 Task: Change the time zone to 'Central Time (US & Canada)' and update the user name to 'Uchiha' in Outlook settings.
Action: Mouse moved to (50, 27)
Screenshot: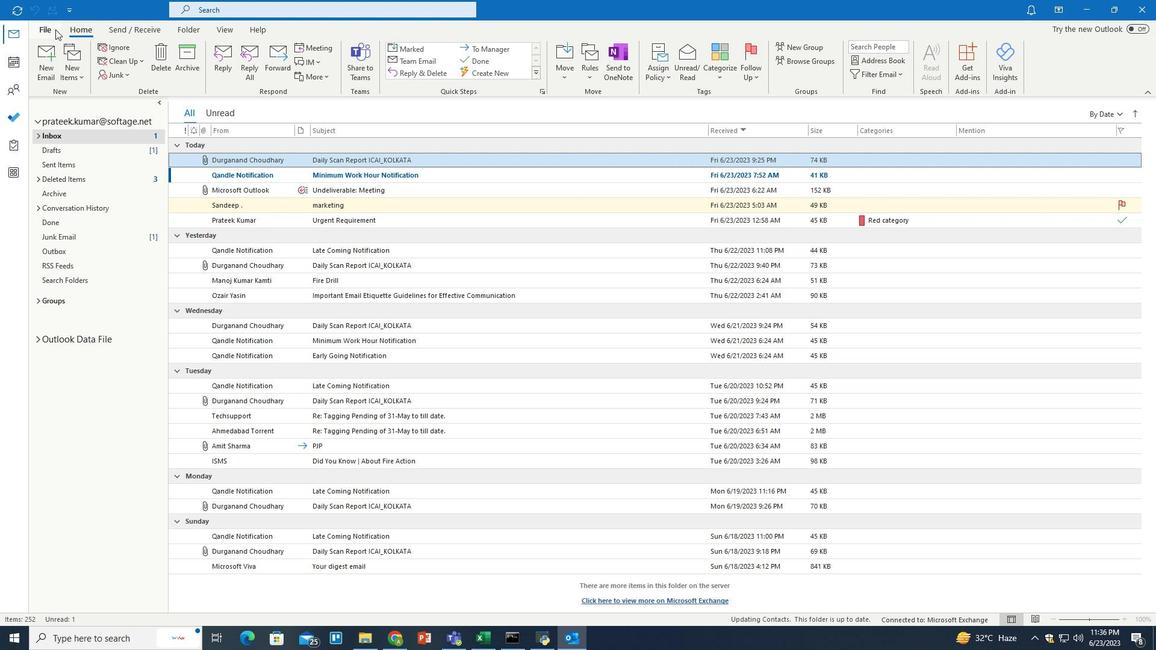
Action: Mouse pressed left at (50, 27)
Screenshot: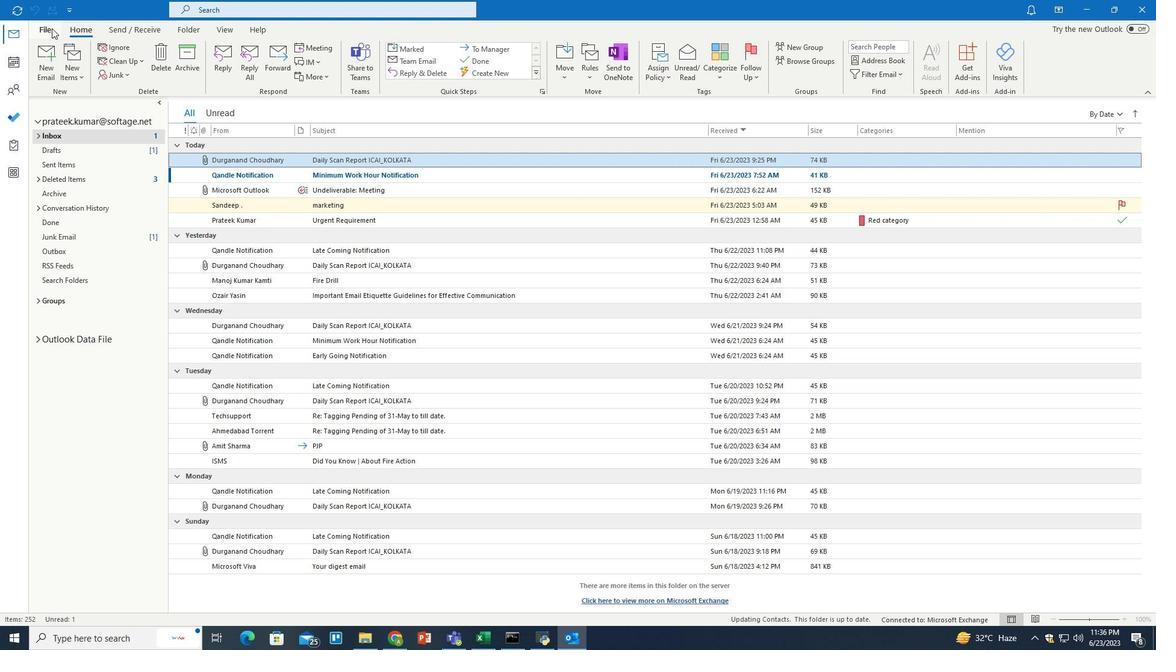 
Action: Mouse moved to (37, 580)
Screenshot: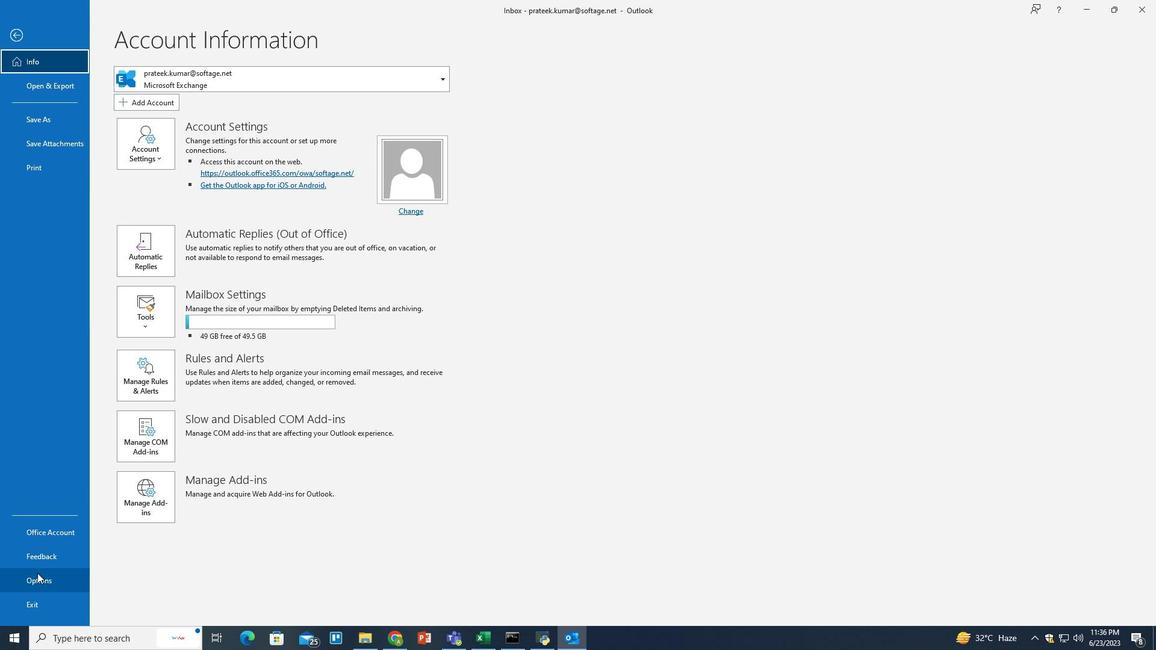 
Action: Mouse pressed left at (37, 580)
Screenshot: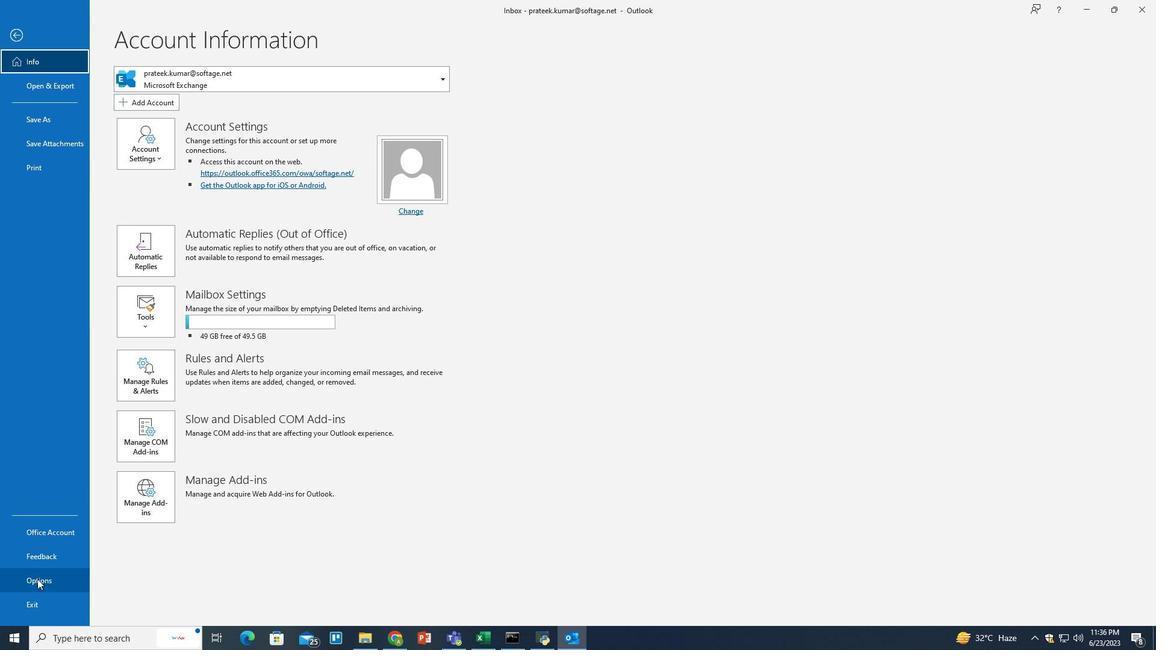 
Action: Mouse moved to (362, 166)
Screenshot: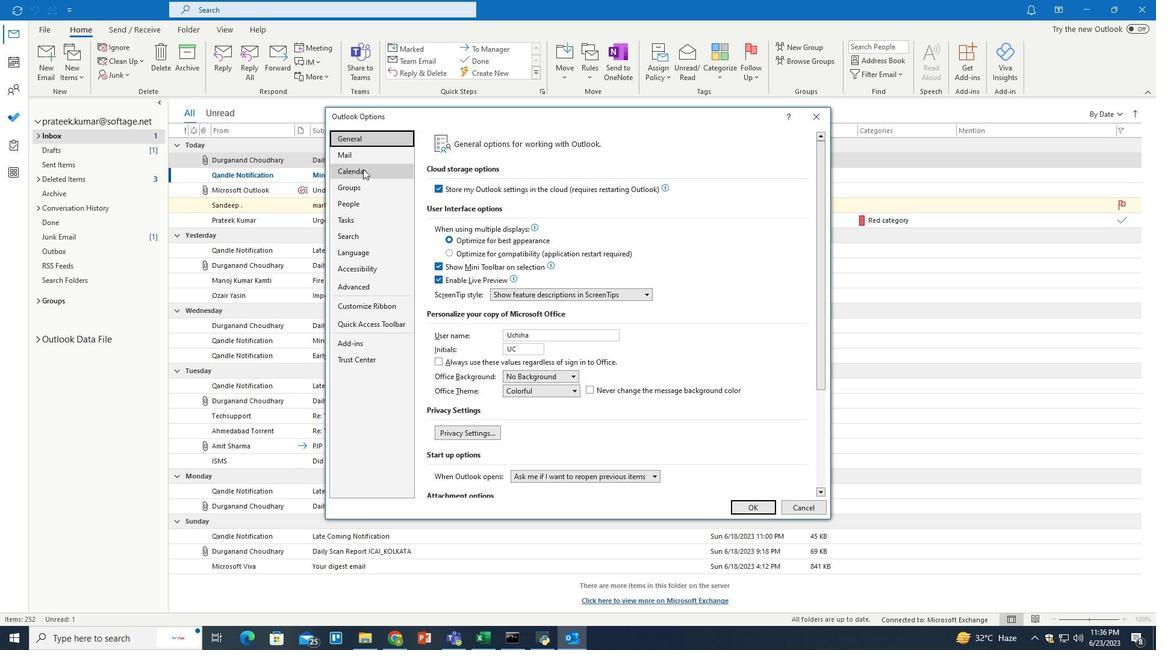 
Action: Mouse pressed left at (362, 166)
Screenshot: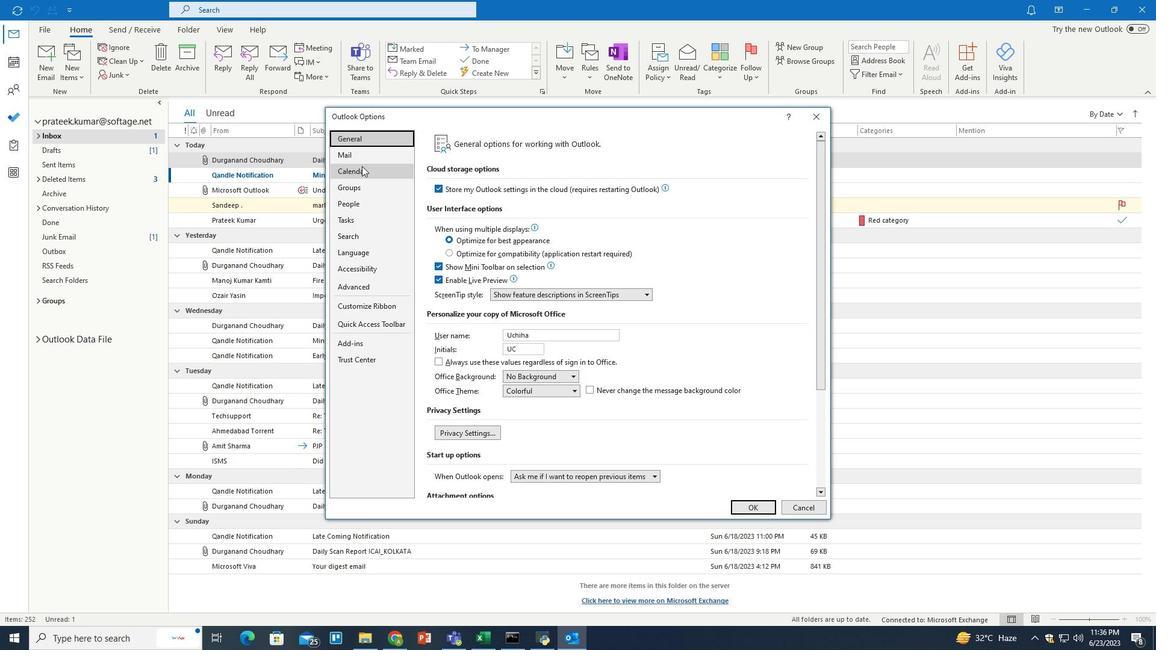 
Action: Mouse moved to (543, 323)
Screenshot: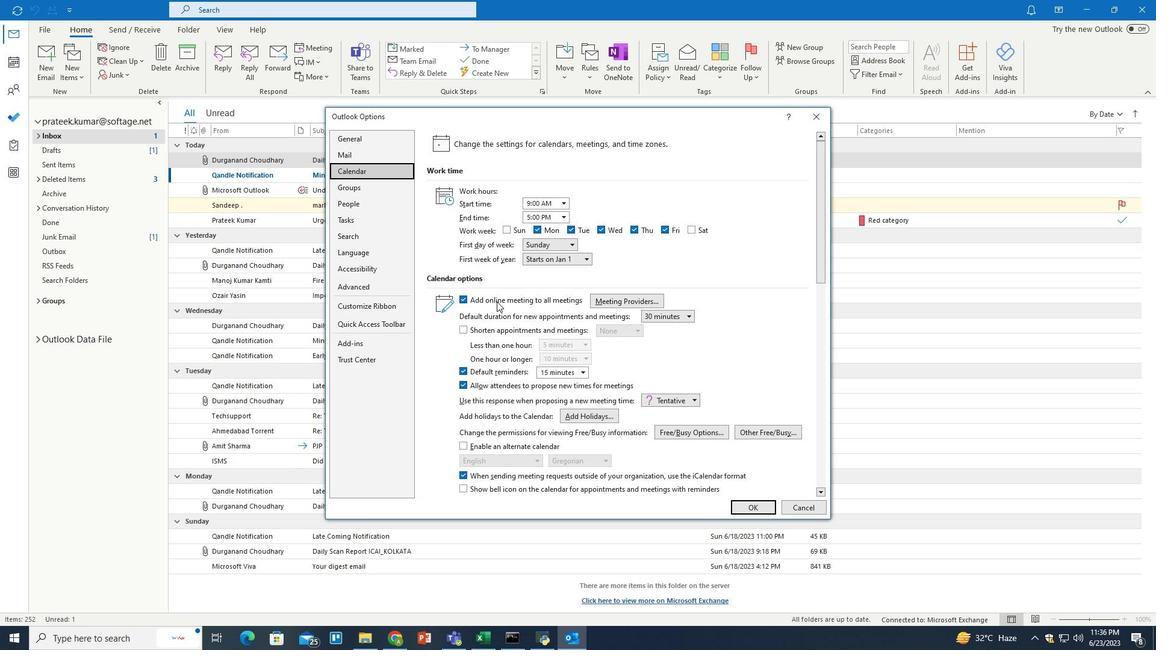 
Action: Mouse scrolled (543, 322) with delta (0, 0)
Screenshot: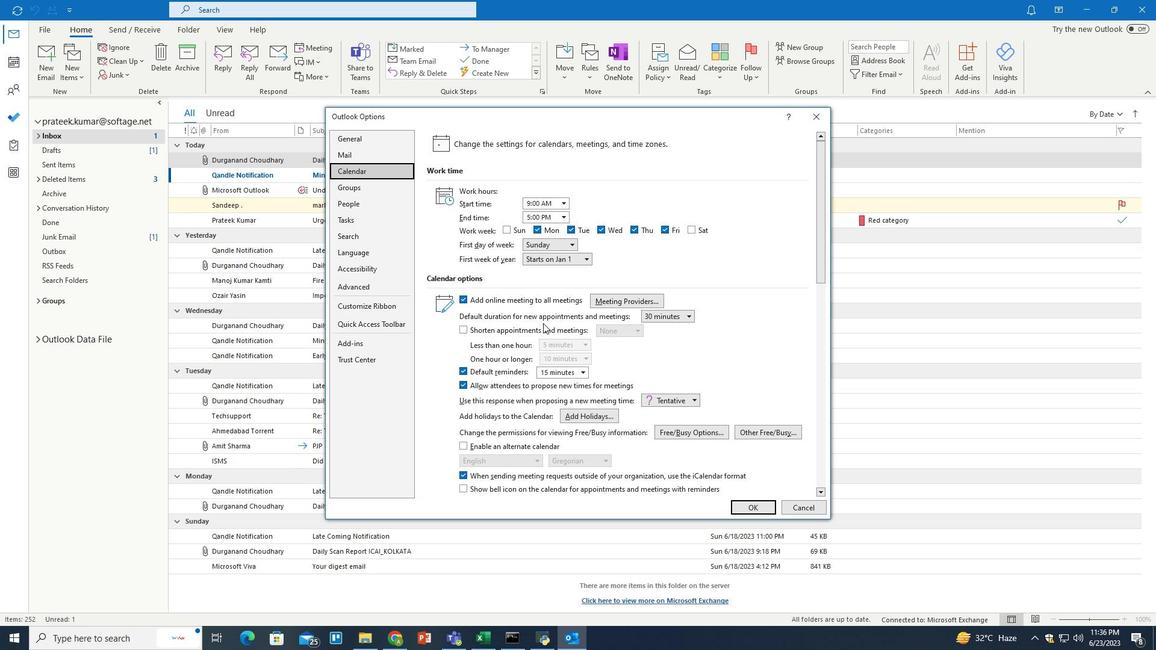 
Action: Mouse scrolled (543, 322) with delta (0, 0)
Screenshot: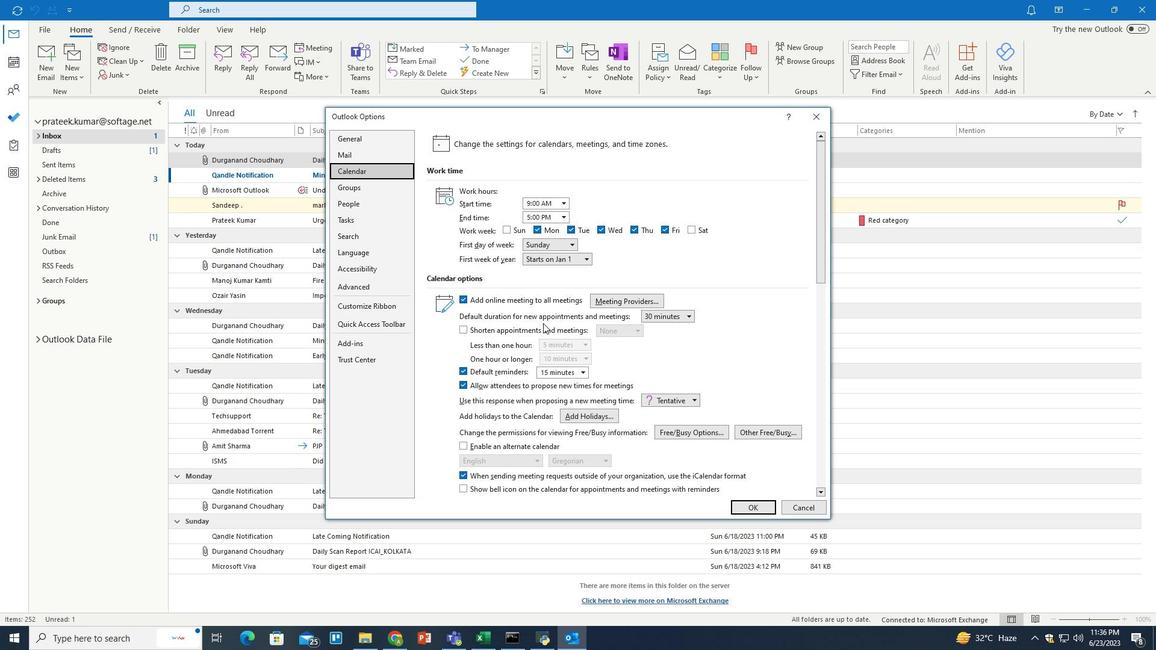 
Action: Mouse scrolled (543, 322) with delta (0, 0)
Screenshot: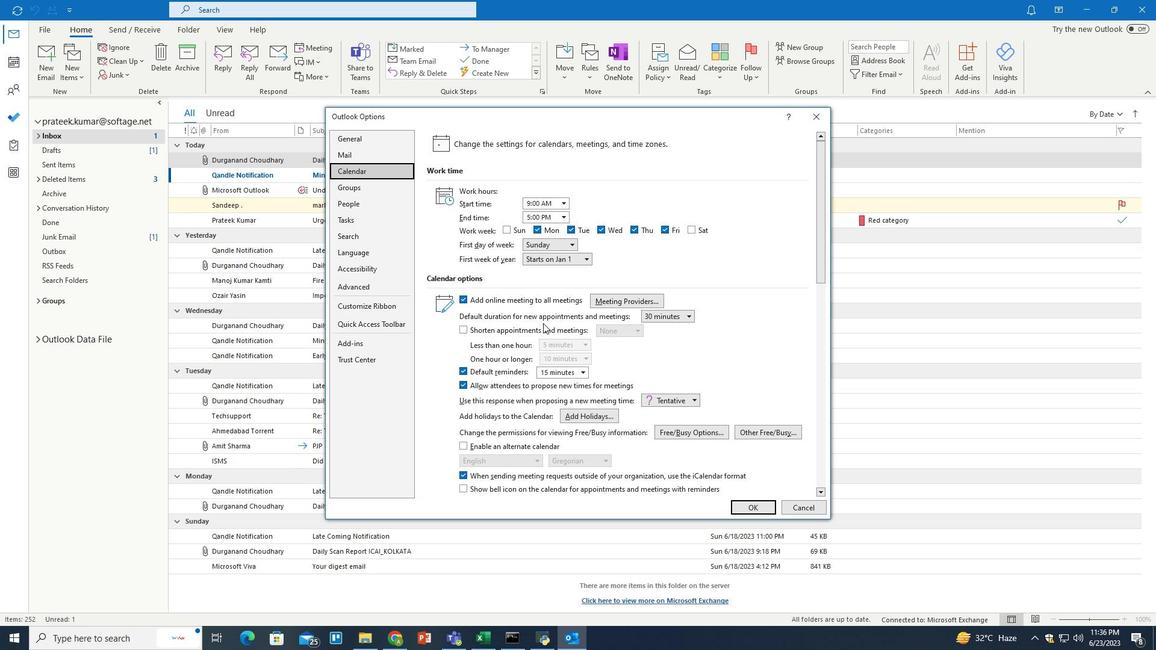 
Action: Mouse scrolled (543, 322) with delta (0, 0)
Screenshot: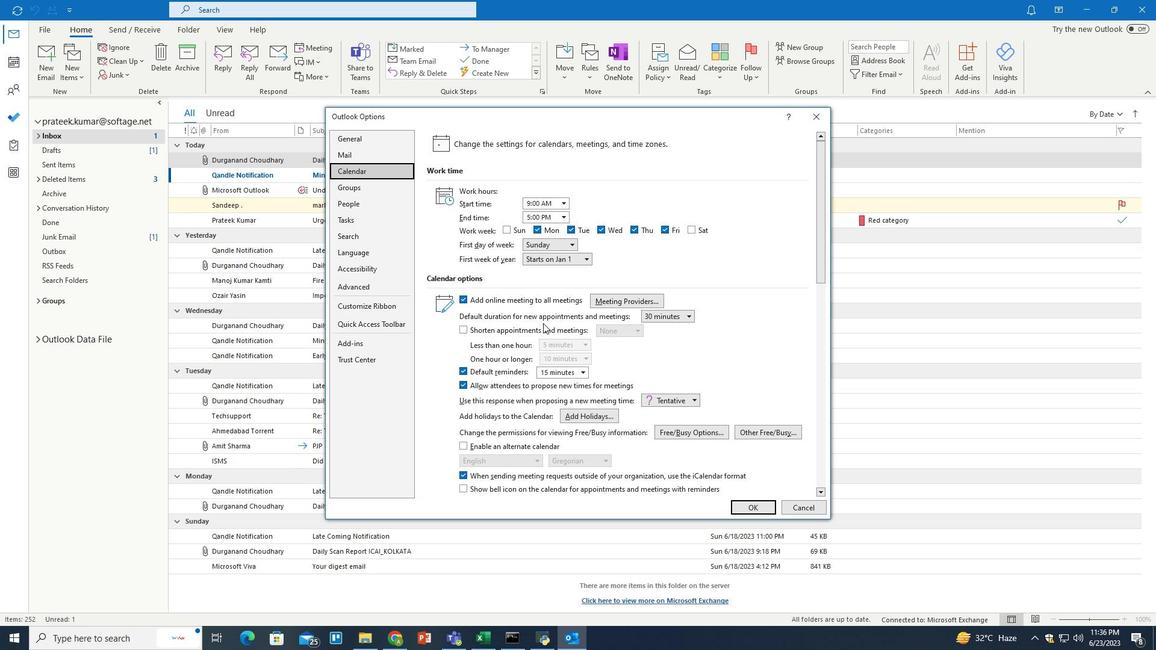 
Action: Mouse scrolled (543, 322) with delta (0, 0)
Screenshot: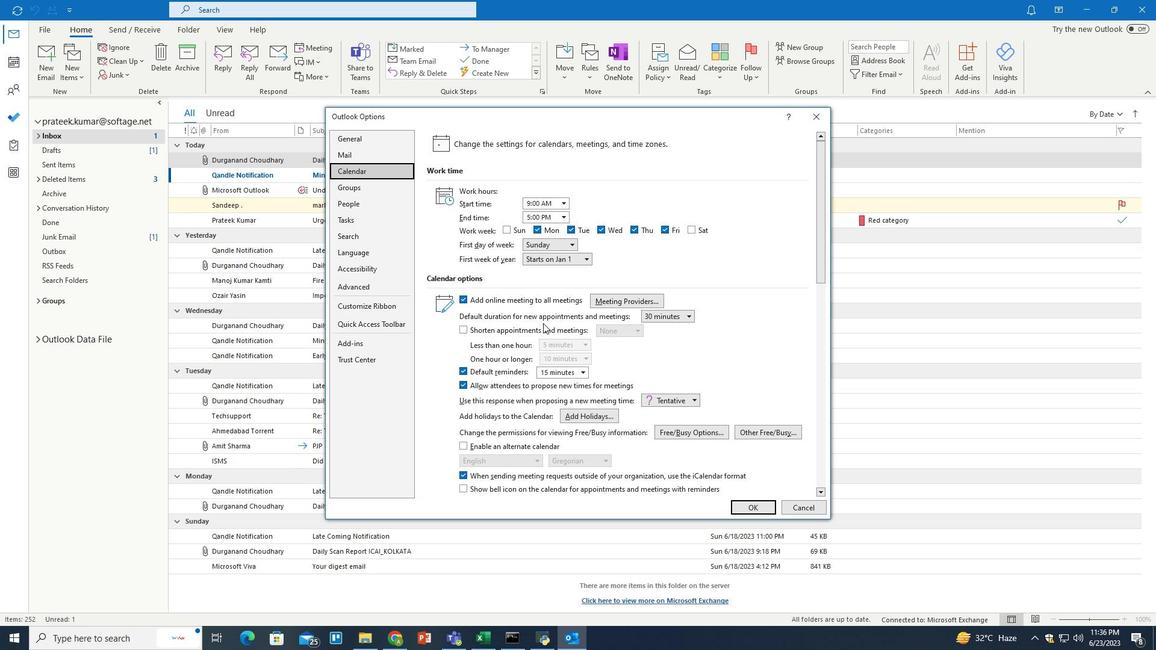 
Action: Mouse scrolled (543, 322) with delta (0, 0)
Screenshot: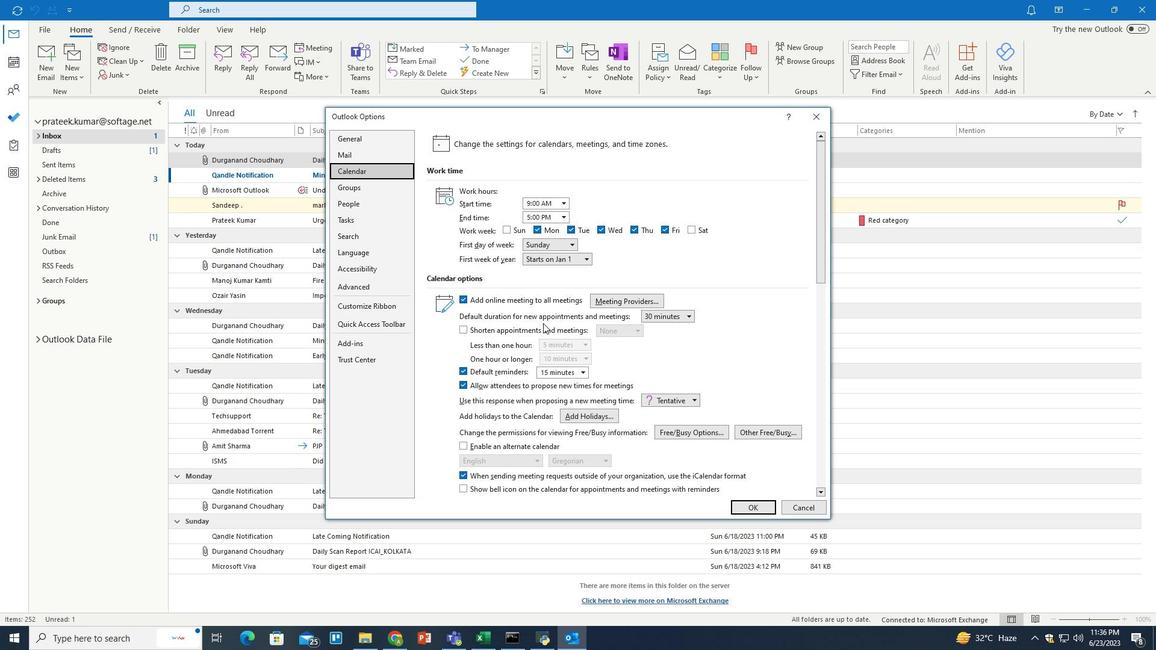 
Action: Mouse scrolled (543, 322) with delta (0, 0)
Screenshot: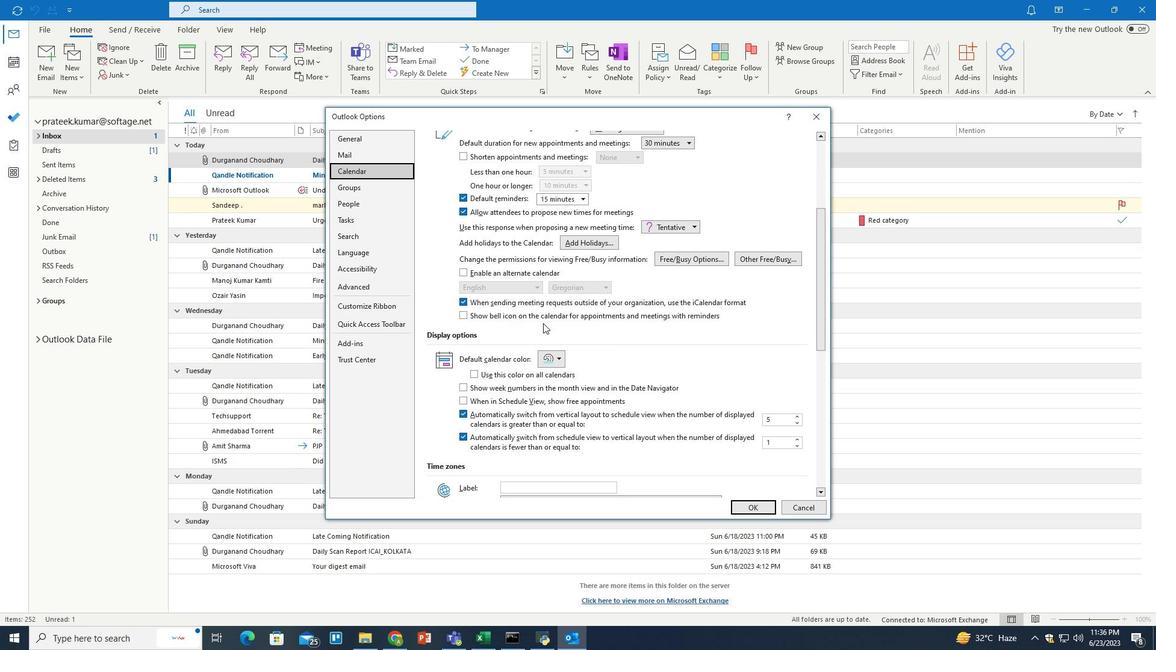 
Action: Mouse scrolled (543, 322) with delta (0, 0)
Screenshot: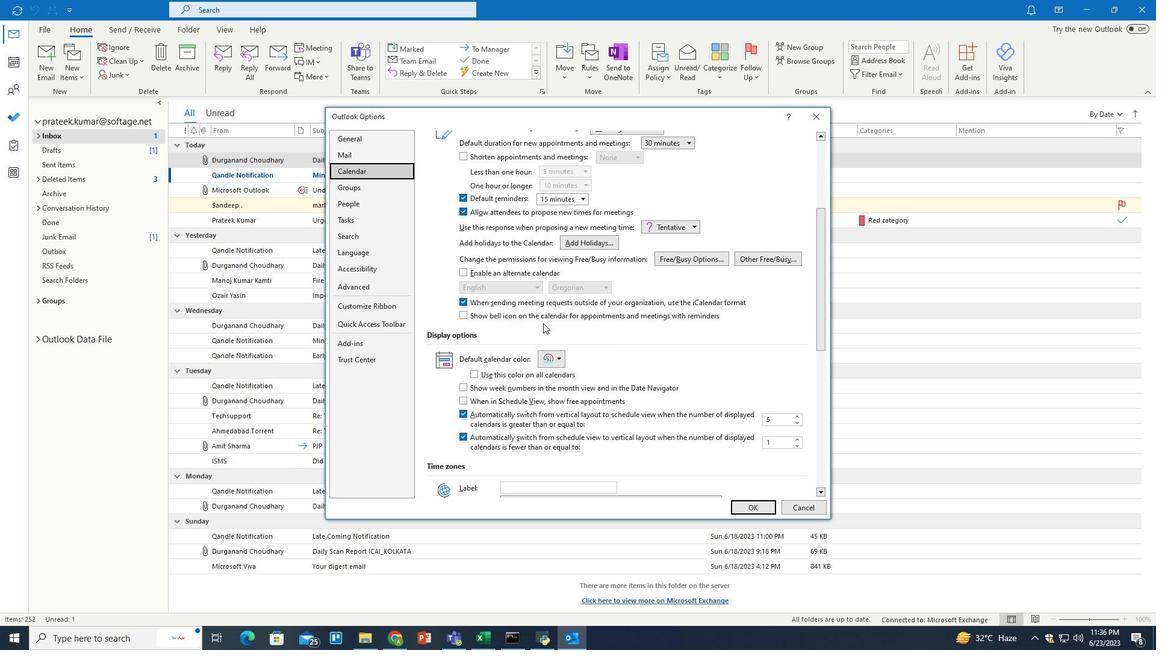 
Action: Mouse scrolled (543, 322) with delta (0, 0)
Screenshot: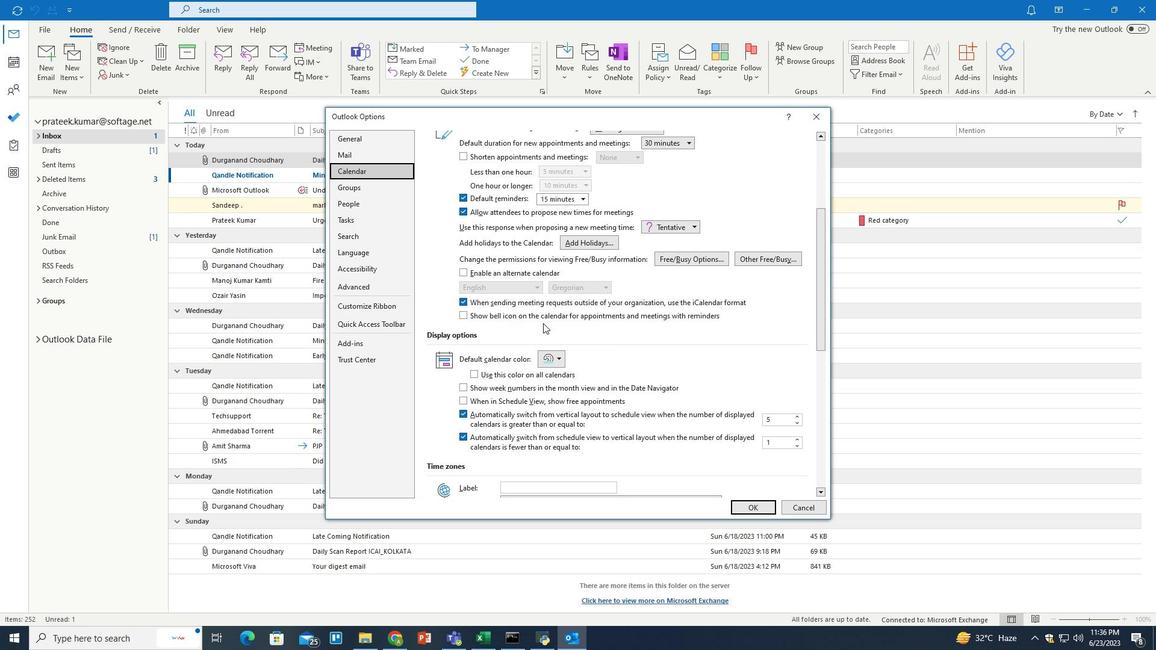 
Action: Mouse scrolled (543, 322) with delta (0, 0)
Screenshot: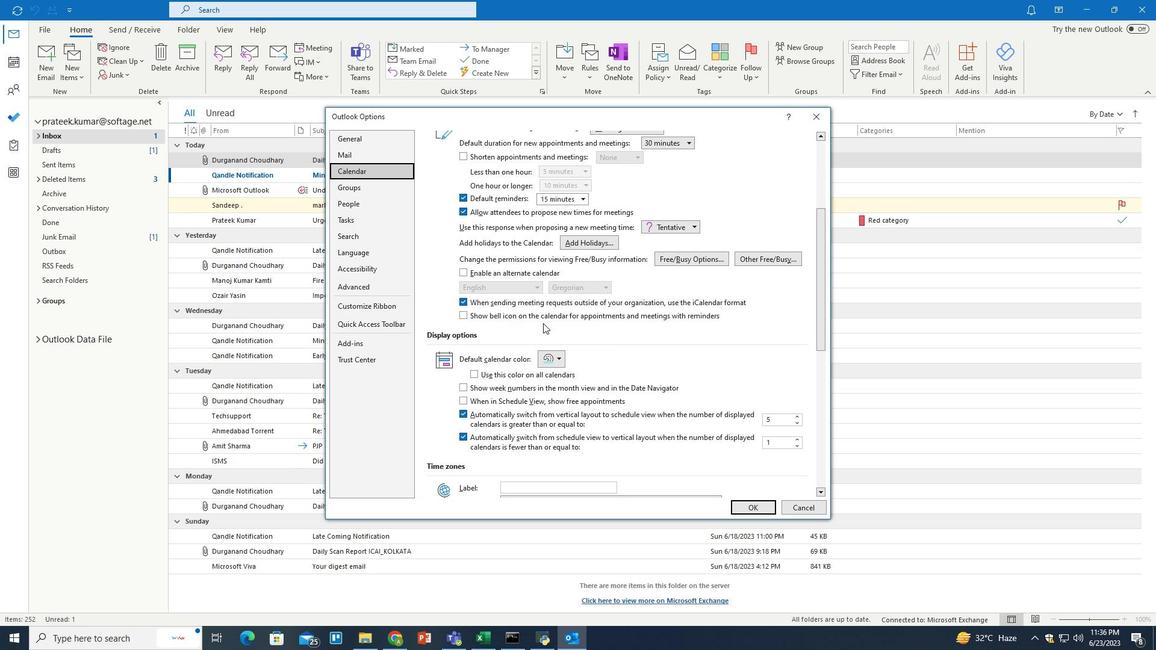 
Action: Mouse scrolled (543, 322) with delta (0, 0)
Screenshot: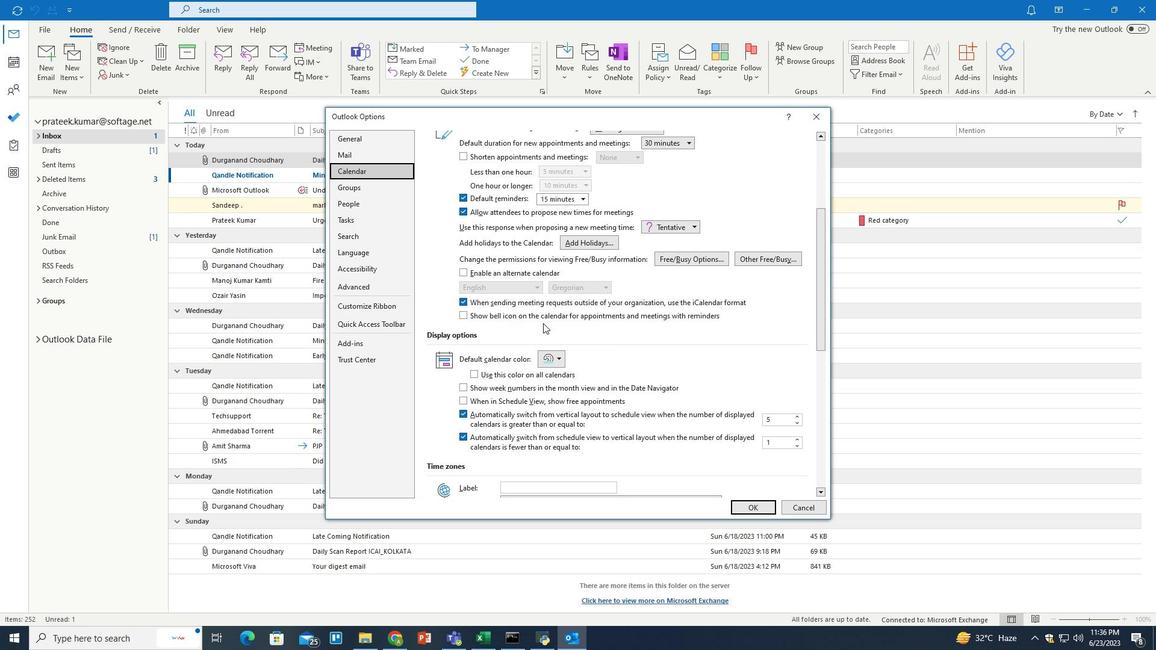 
Action: Mouse scrolled (543, 322) with delta (0, 0)
Screenshot: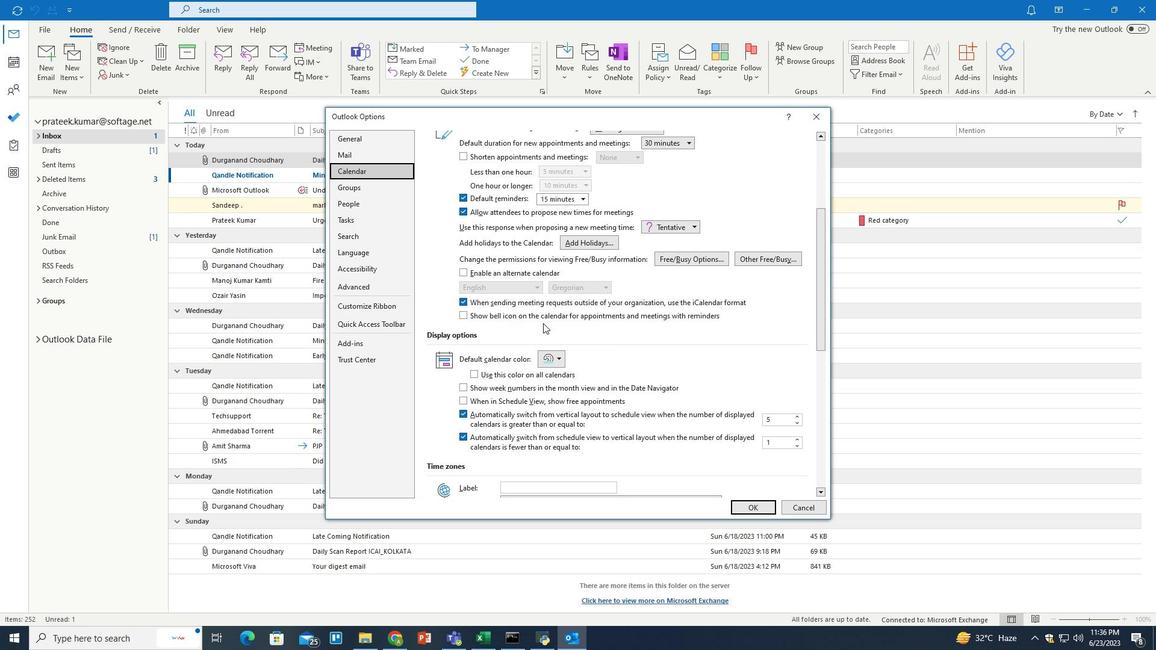 
Action: Mouse scrolled (543, 322) with delta (0, 0)
Screenshot: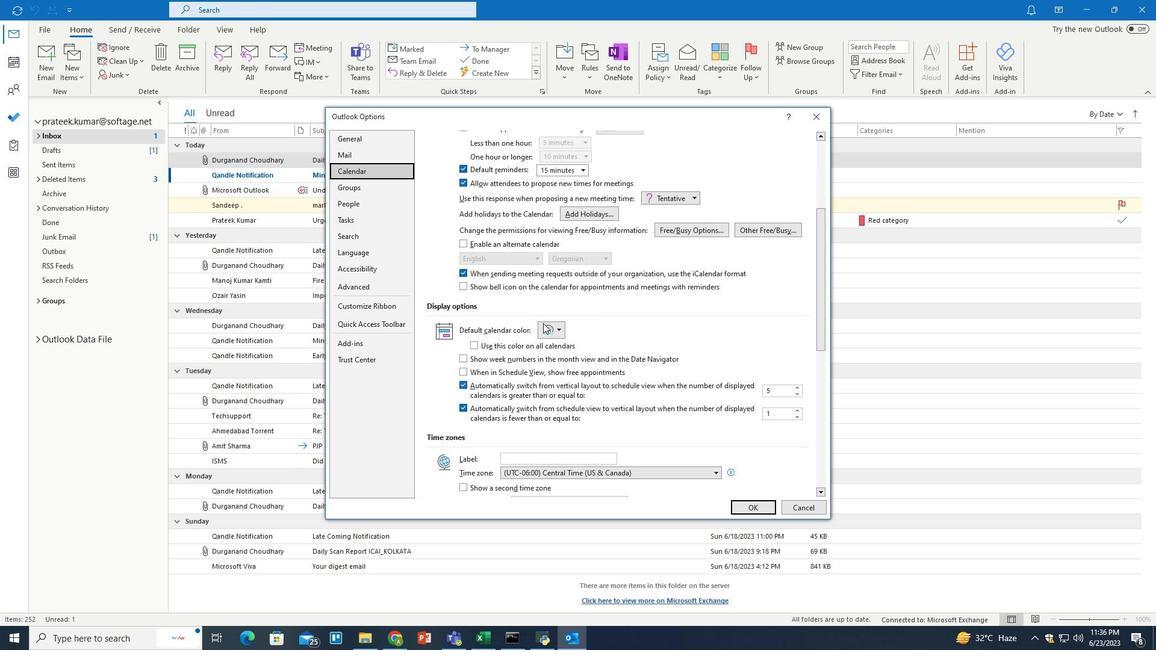 
Action: Mouse scrolled (543, 322) with delta (0, 0)
Screenshot: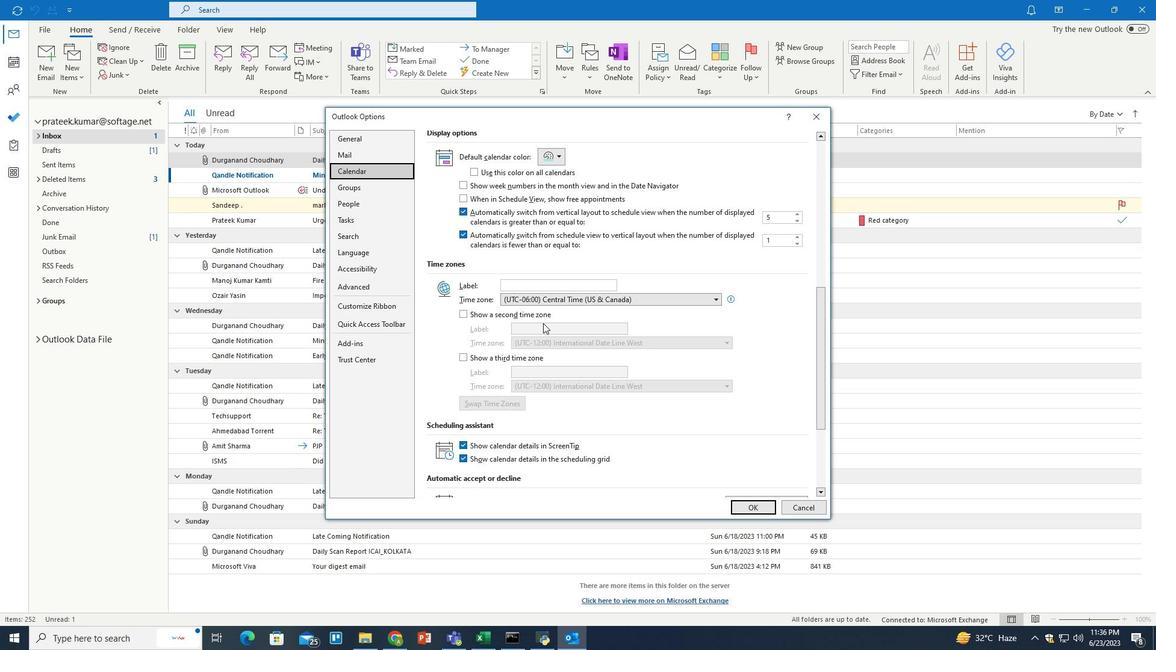 
Action: Mouse scrolled (543, 322) with delta (0, 0)
Screenshot: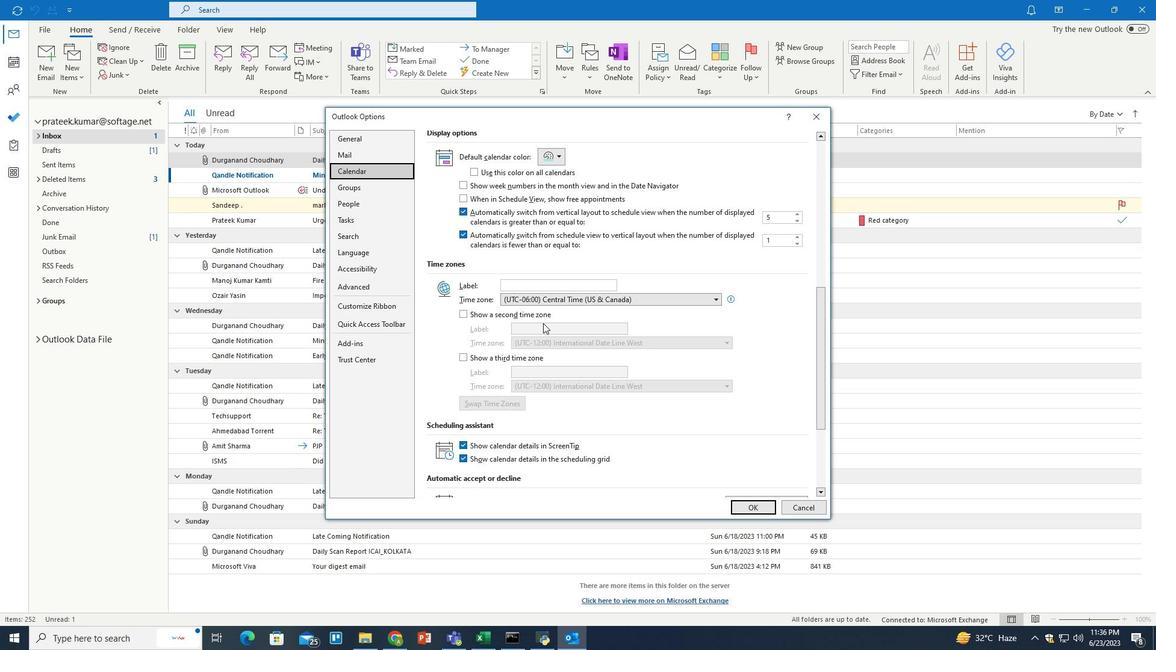 
Action: Mouse scrolled (543, 322) with delta (0, 0)
Screenshot: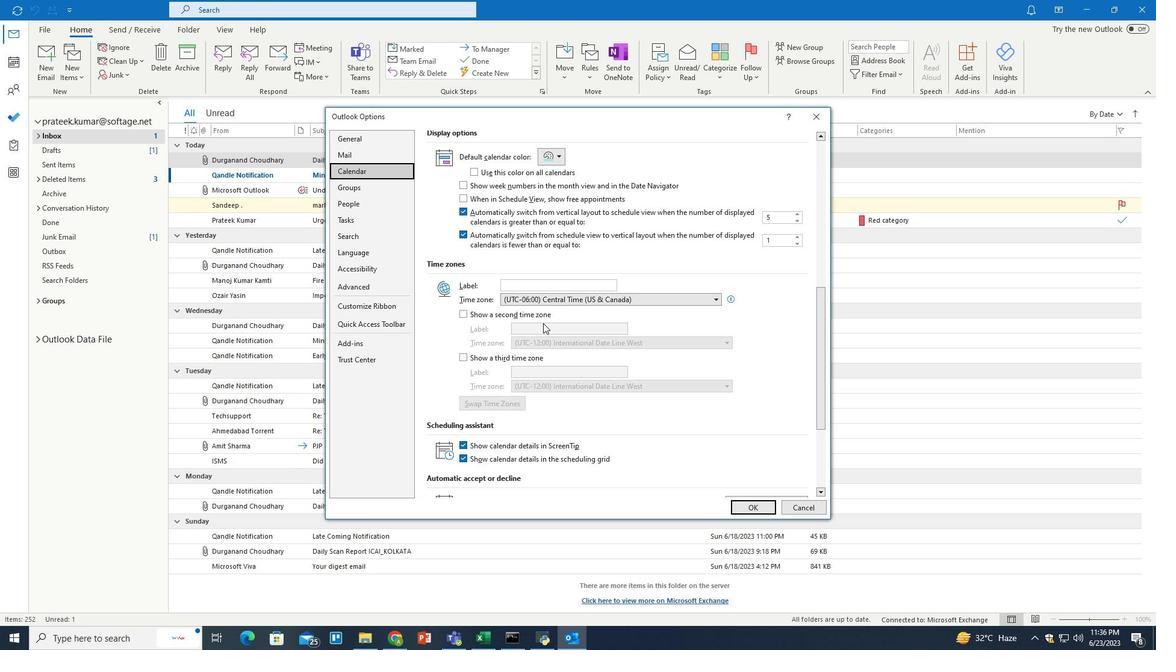 
Action: Mouse scrolled (543, 322) with delta (0, 0)
Screenshot: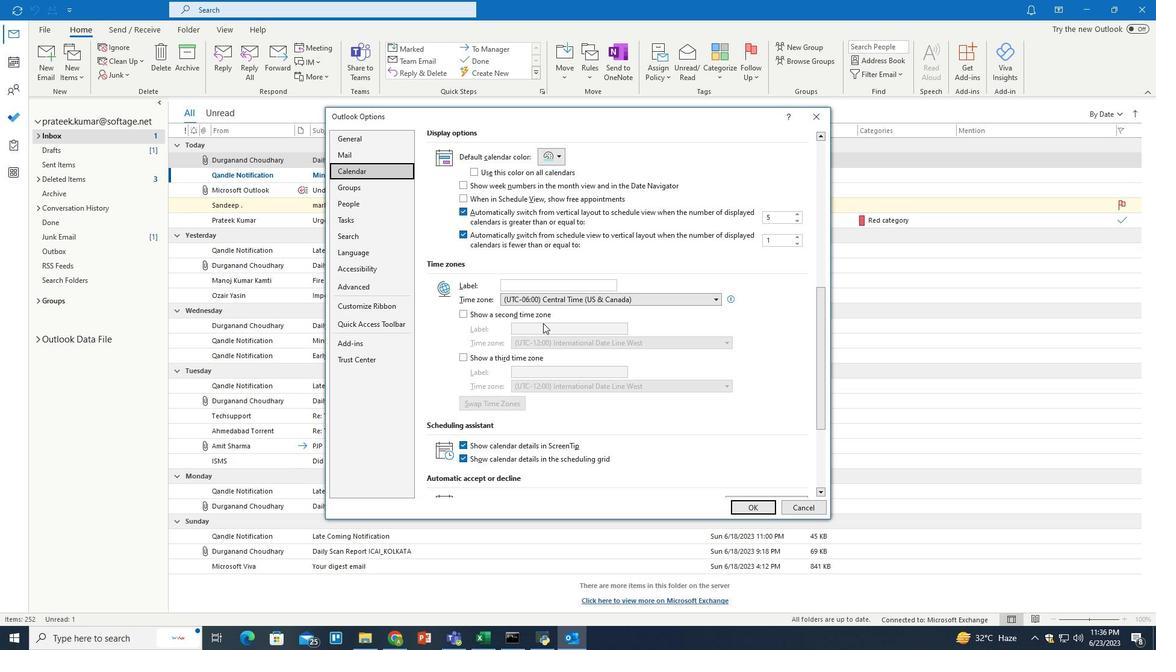 
Action: Mouse scrolled (543, 322) with delta (0, 0)
Screenshot: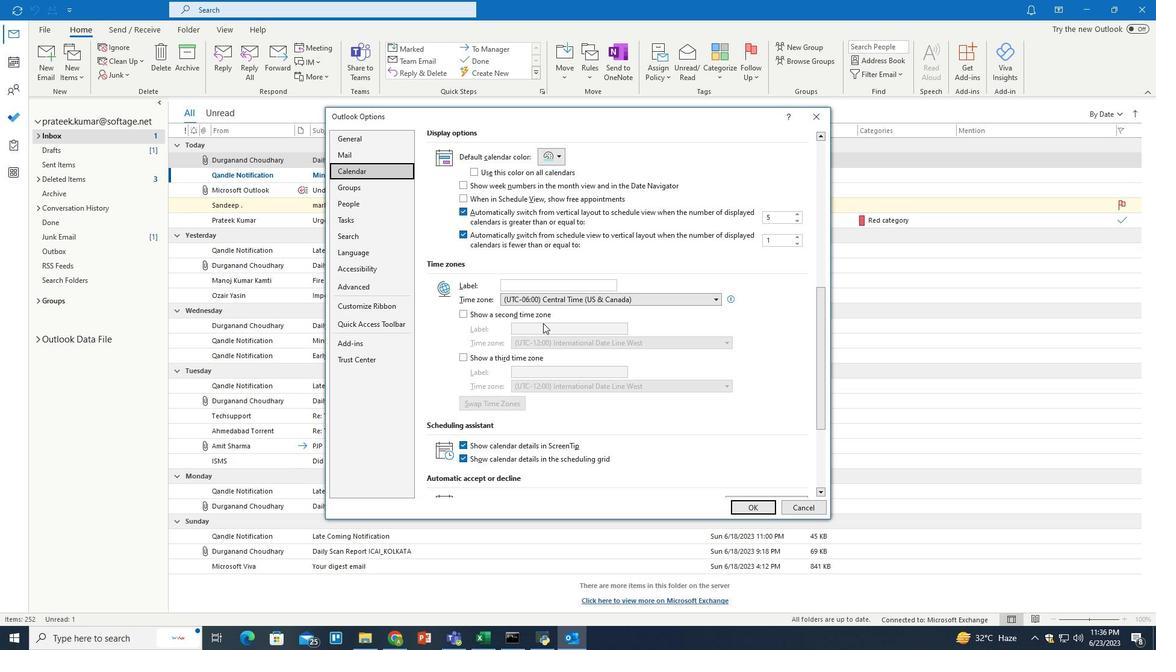 
Action: Mouse scrolled (543, 322) with delta (0, 0)
Screenshot: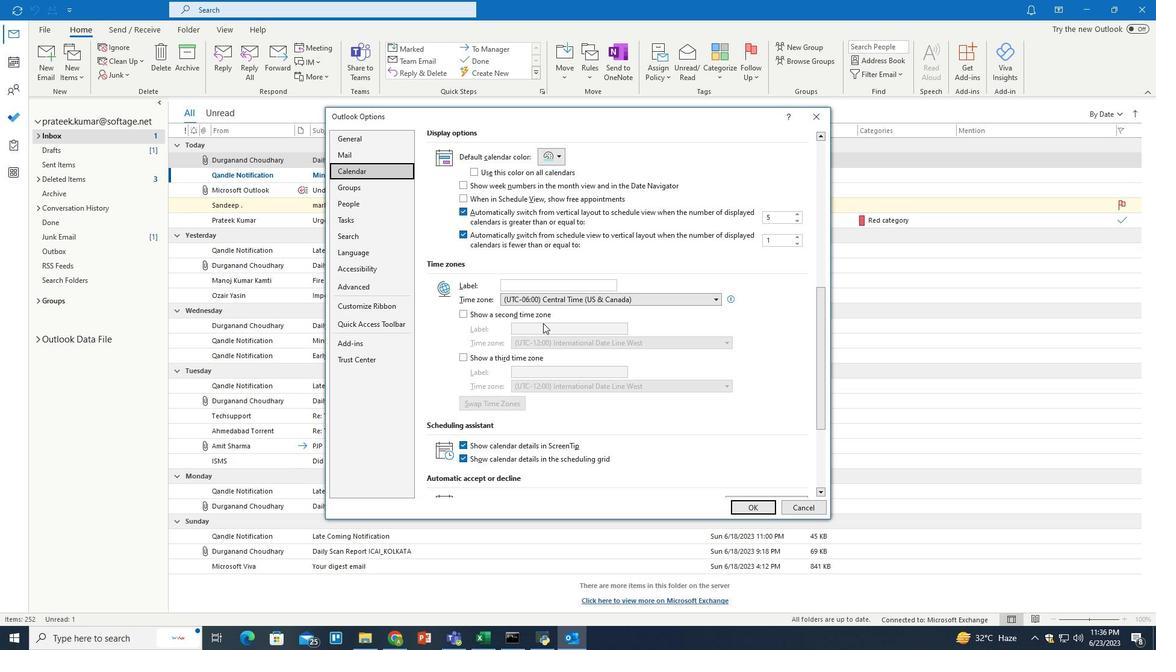 
Action: Mouse moved to (474, 423)
Screenshot: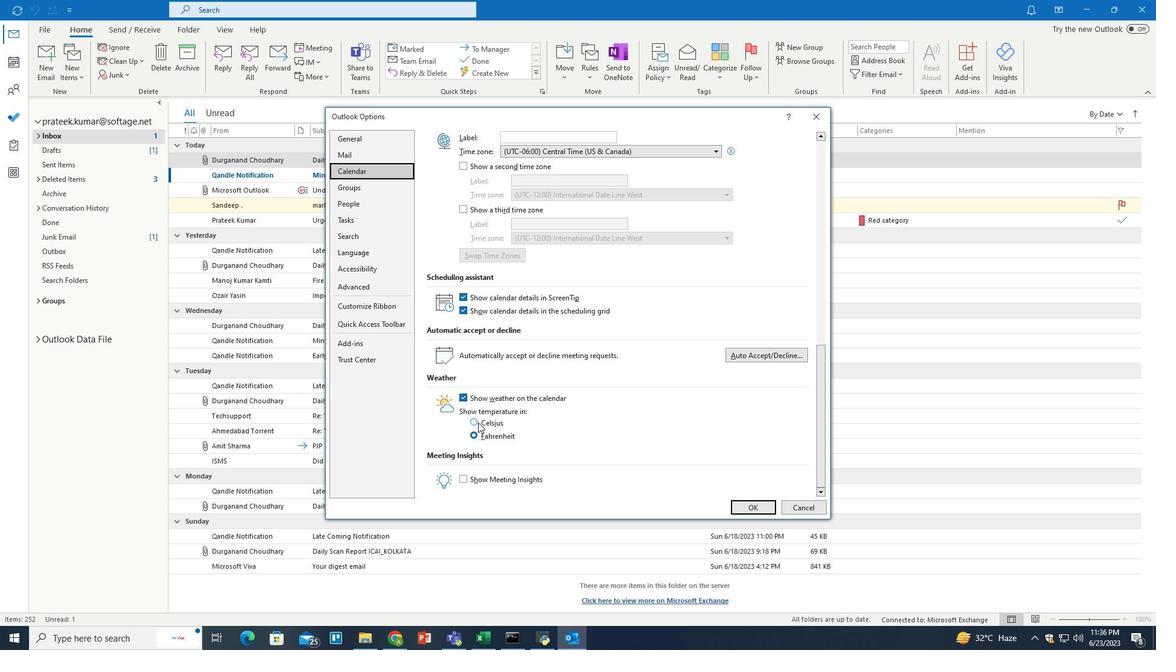 
Action: Mouse pressed left at (474, 423)
Screenshot: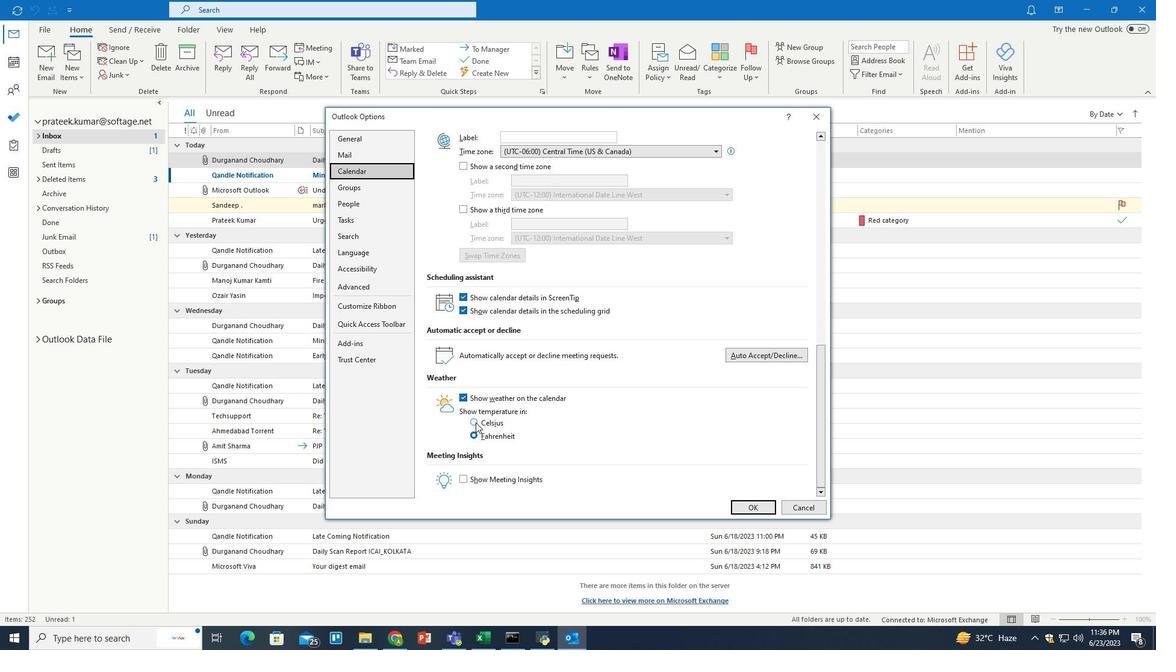 
Action: Mouse moved to (756, 507)
Screenshot: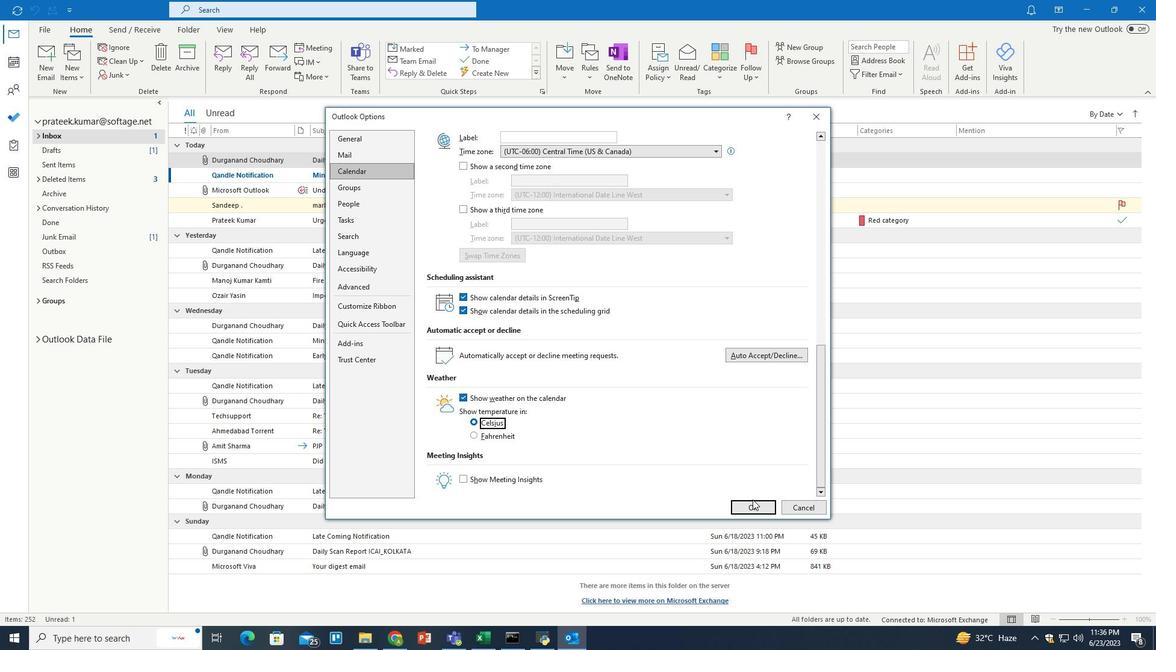 
Action: Mouse pressed left at (756, 507)
Screenshot: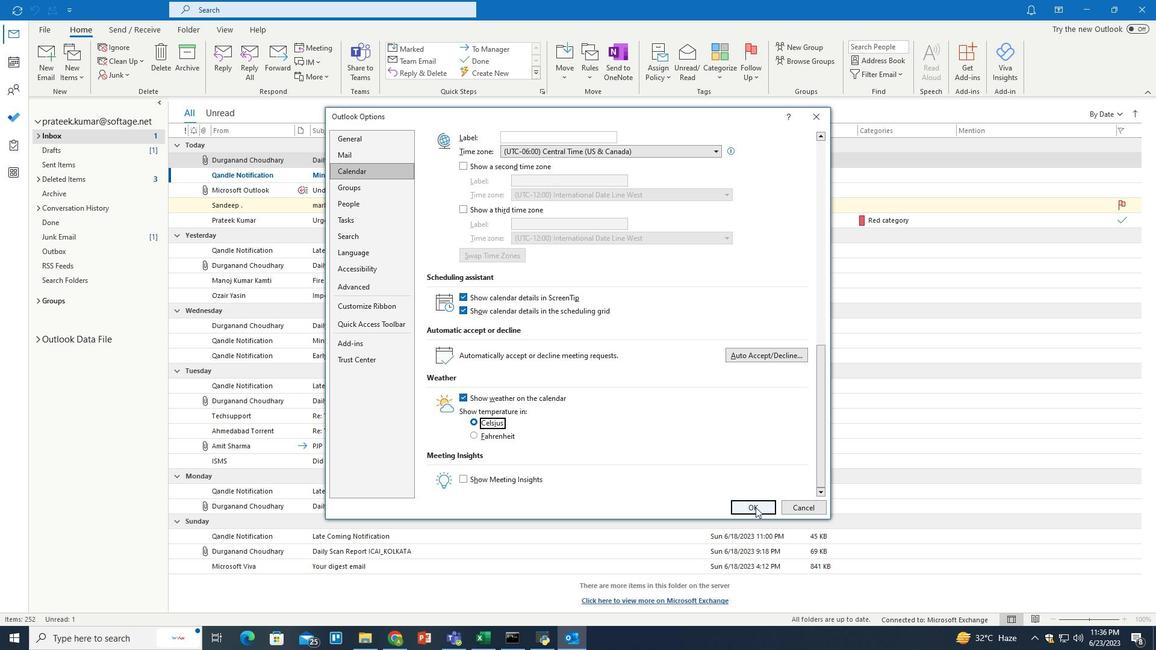 
Action: Mouse moved to (571, 412)
Screenshot: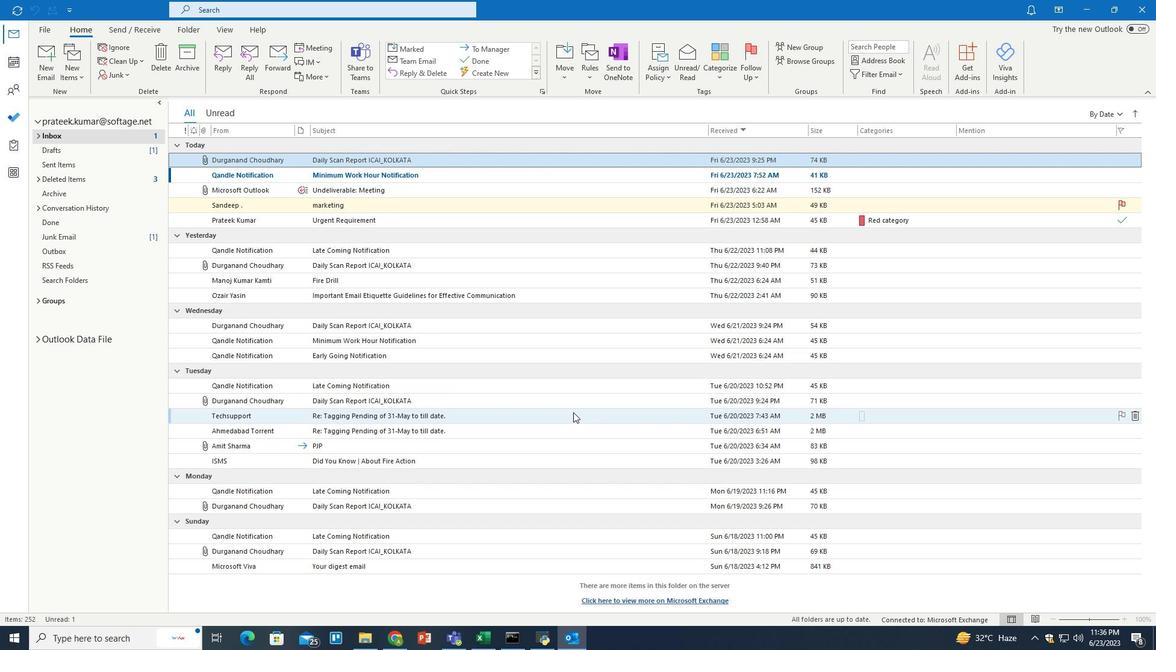 
